 Task: Add Description DS0050 to Card Card0050 in Board Board0043 in Workspace Development in Trello
Action: Mouse moved to (534, 37)
Screenshot: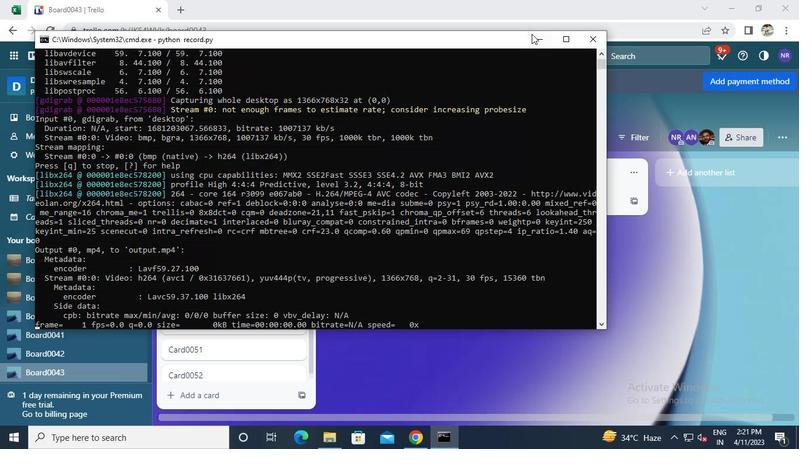 
Action: Mouse pressed left at (534, 37)
Screenshot: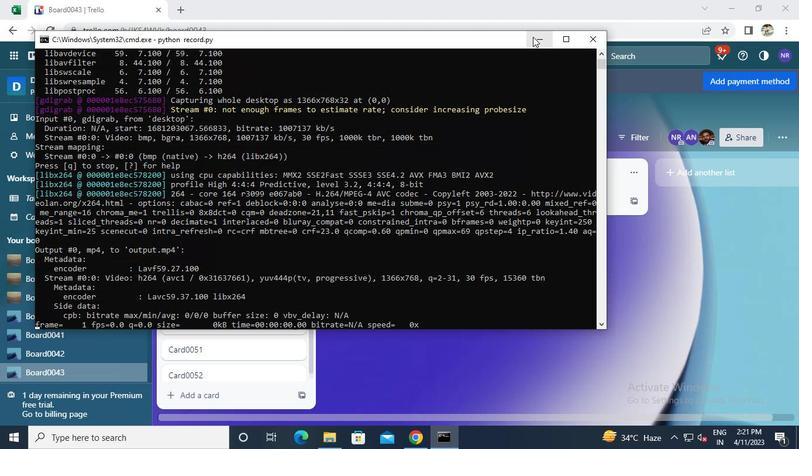 
Action: Mouse moved to (228, 298)
Screenshot: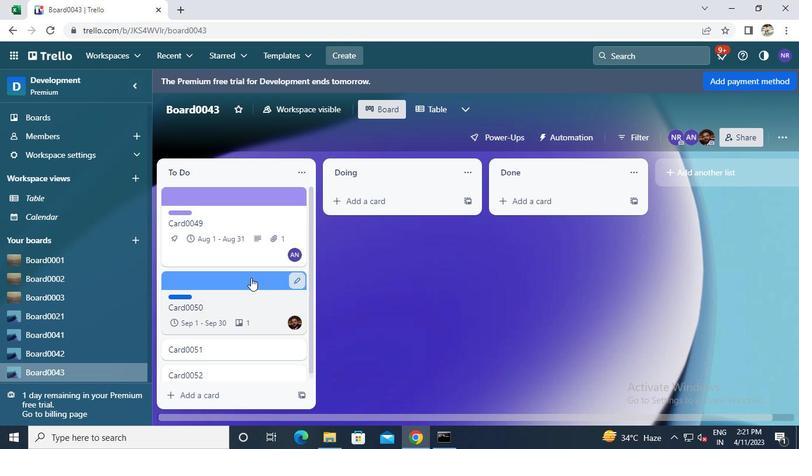 
Action: Mouse pressed left at (228, 298)
Screenshot: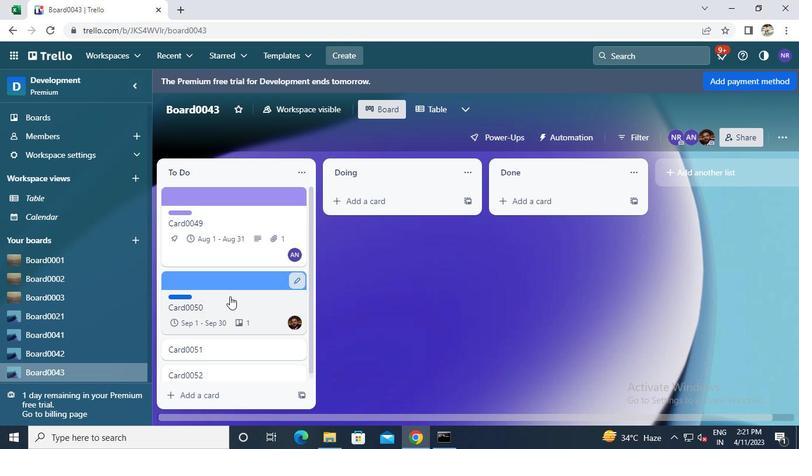 
Action: Mouse moved to (255, 321)
Screenshot: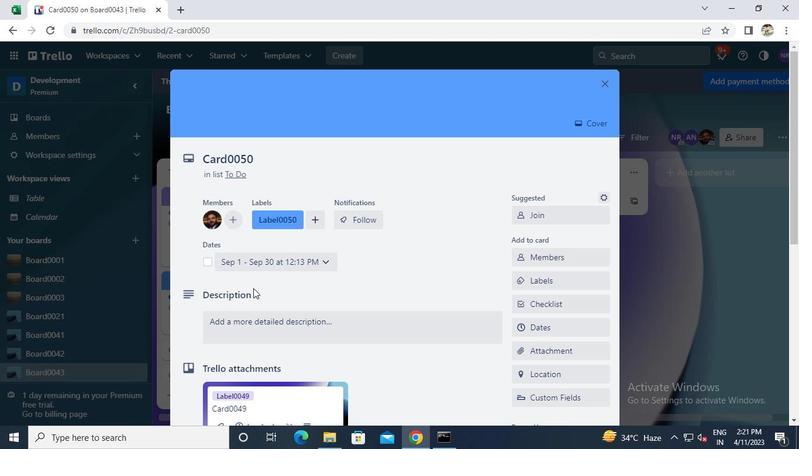 
Action: Mouse pressed left at (255, 321)
Screenshot: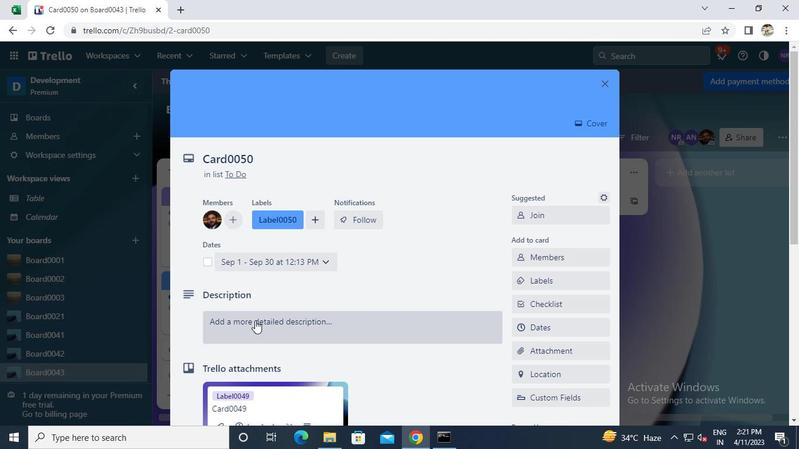 
Action: Mouse moved to (255, 321)
Screenshot: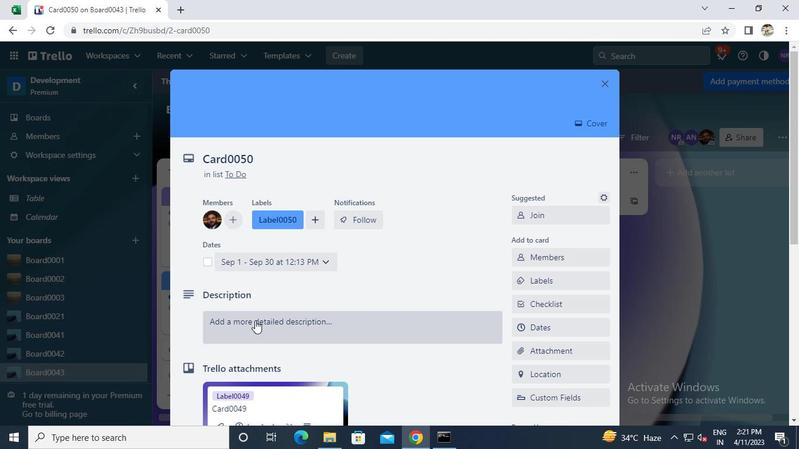 
Action: Keyboard Key.caps_lock
Screenshot: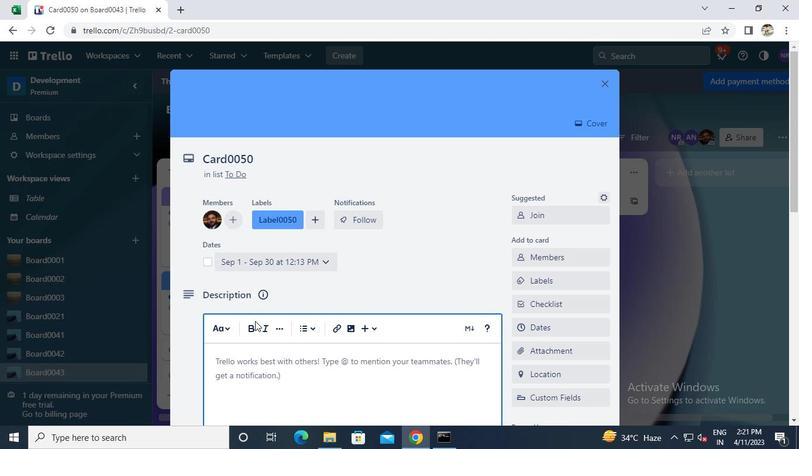 
Action: Keyboard d
Screenshot: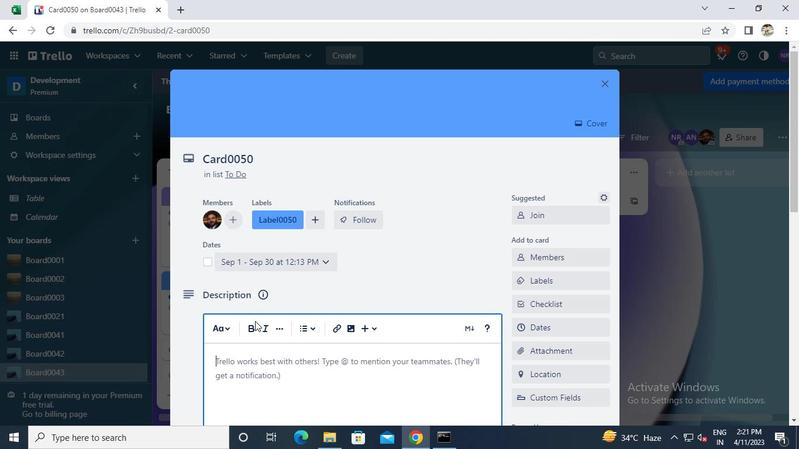 
Action: Keyboard s
Screenshot: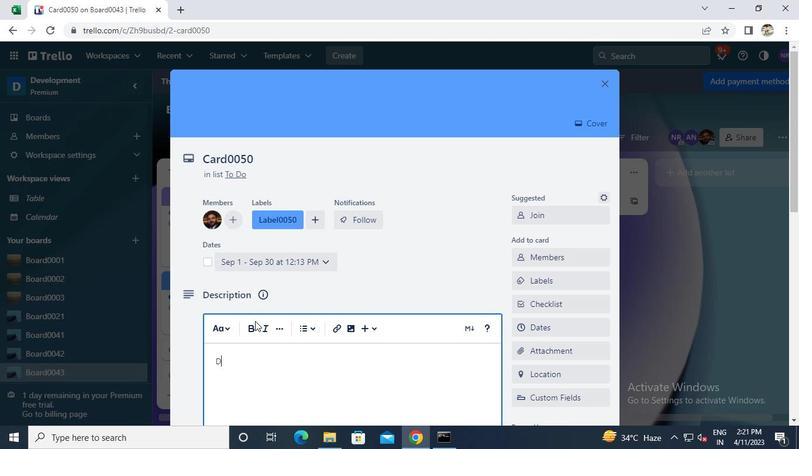 
Action: Keyboard 0
Screenshot: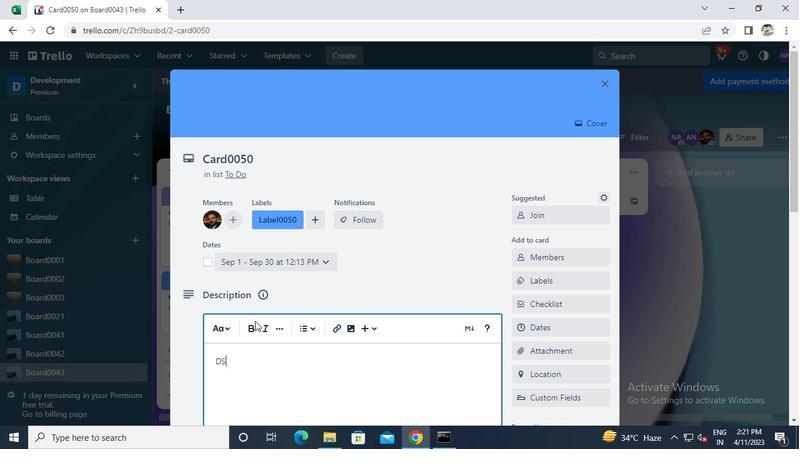 
Action: Keyboard 0
Screenshot: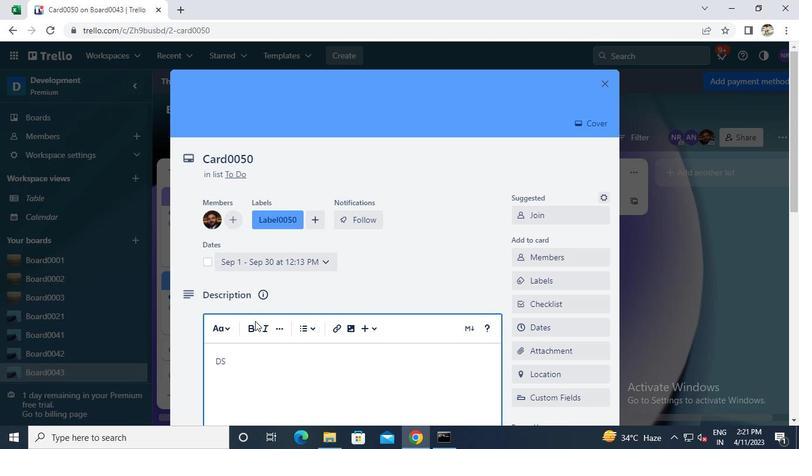 
Action: Keyboard 5
Screenshot: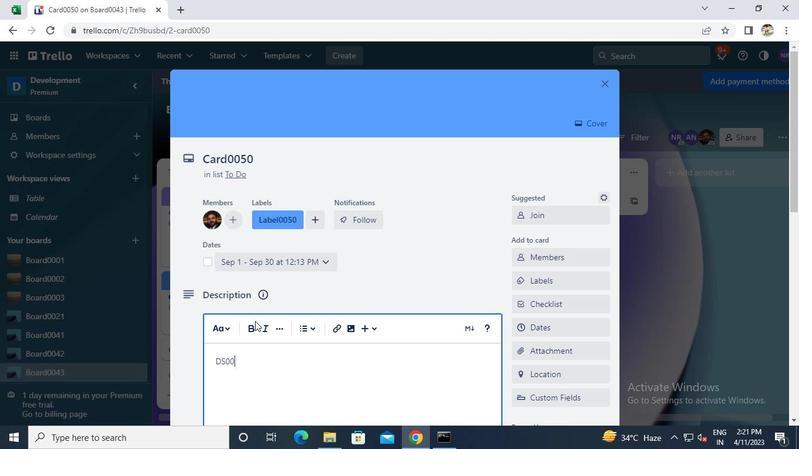 
Action: Keyboard 0
Screenshot: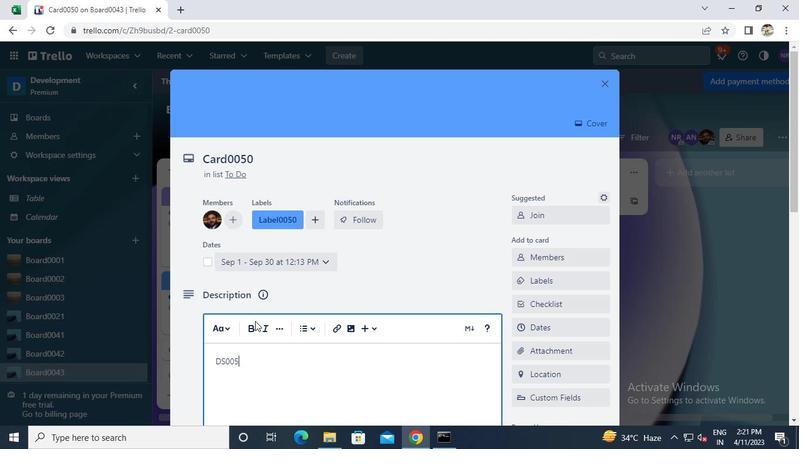 
Action: Mouse moved to (215, 372)
Screenshot: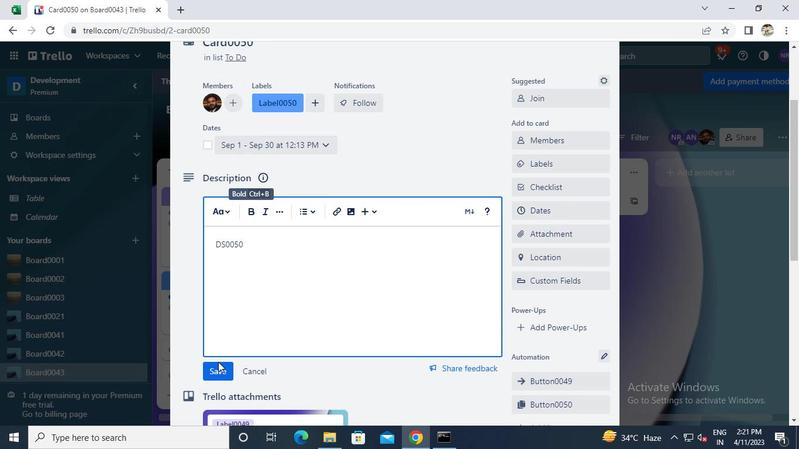 
Action: Mouse pressed left at (215, 372)
Screenshot: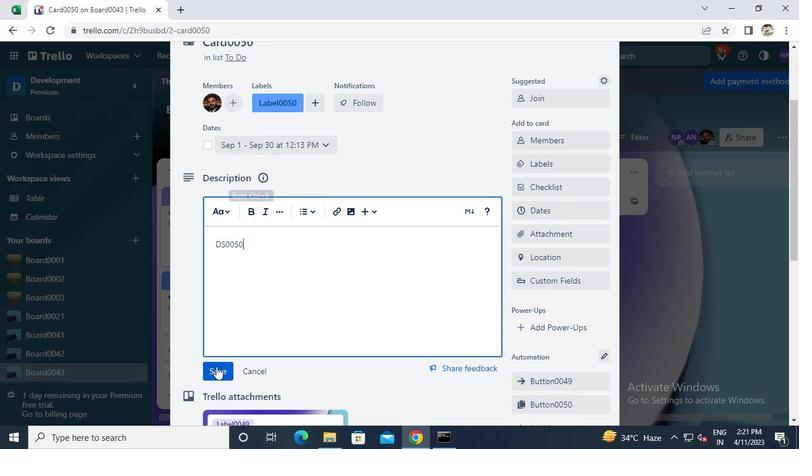 
Action: Mouse moved to (440, 440)
Screenshot: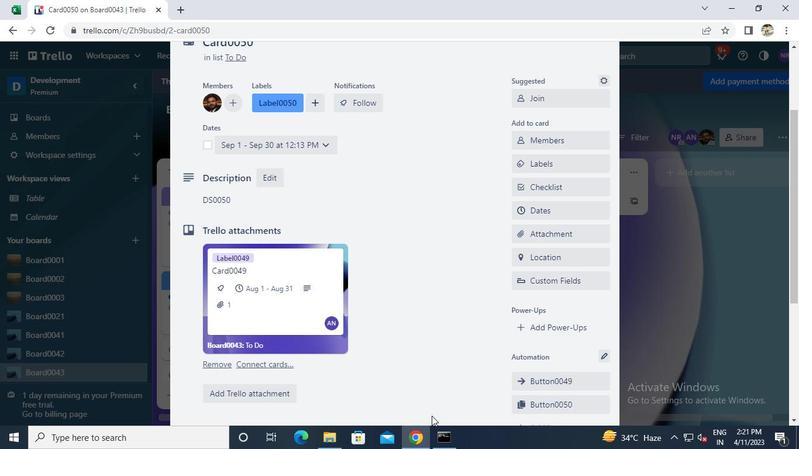 
Action: Mouse pressed left at (440, 440)
Screenshot: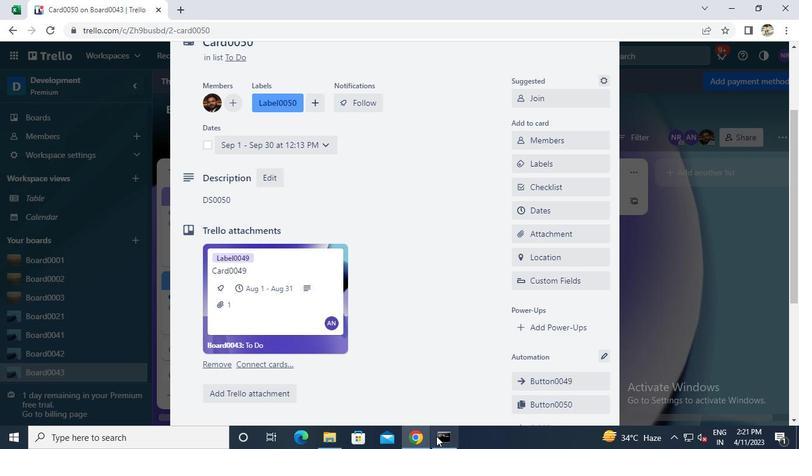 
Action: Mouse moved to (590, 40)
Screenshot: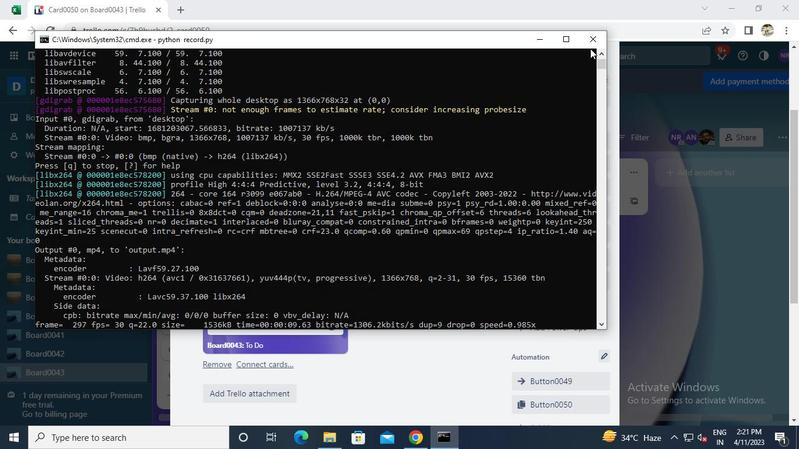 
Action: Mouse pressed left at (590, 40)
Screenshot: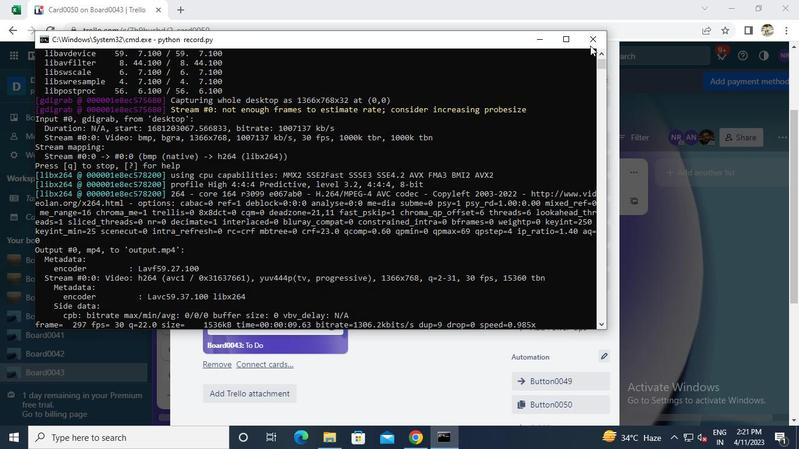 
